 Task: Check the average views per listing of high ceilings in the last 3 years.
Action: Mouse moved to (928, 209)
Screenshot: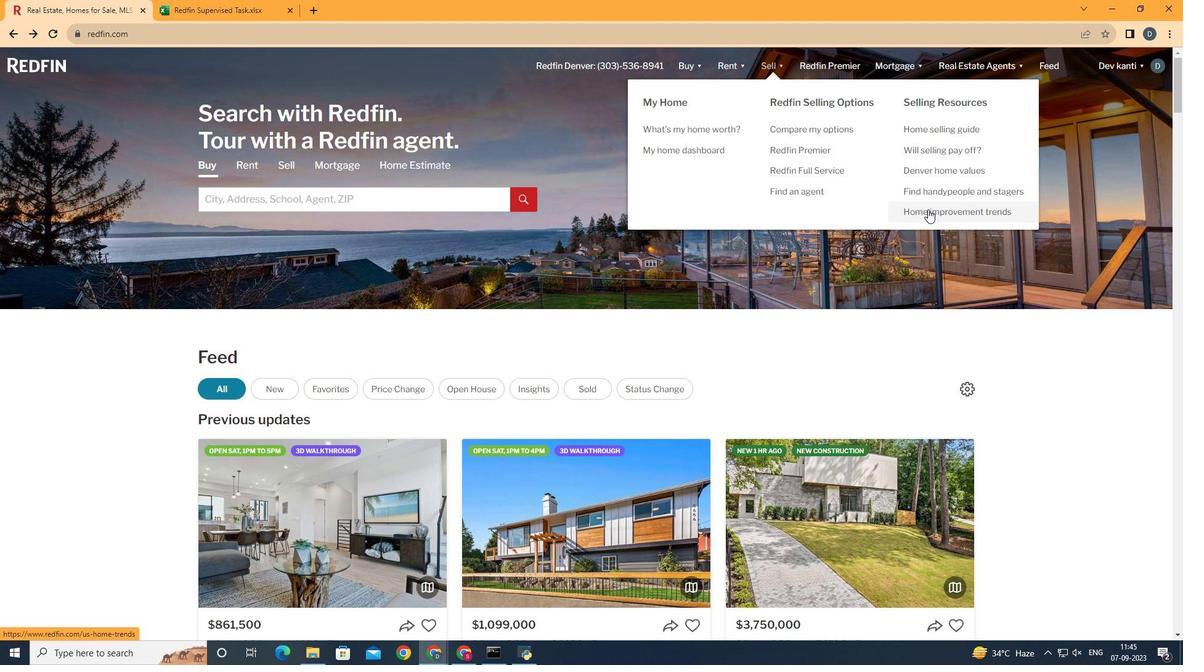
Action: Mouse pressed left at (928, 209)
Screenshot: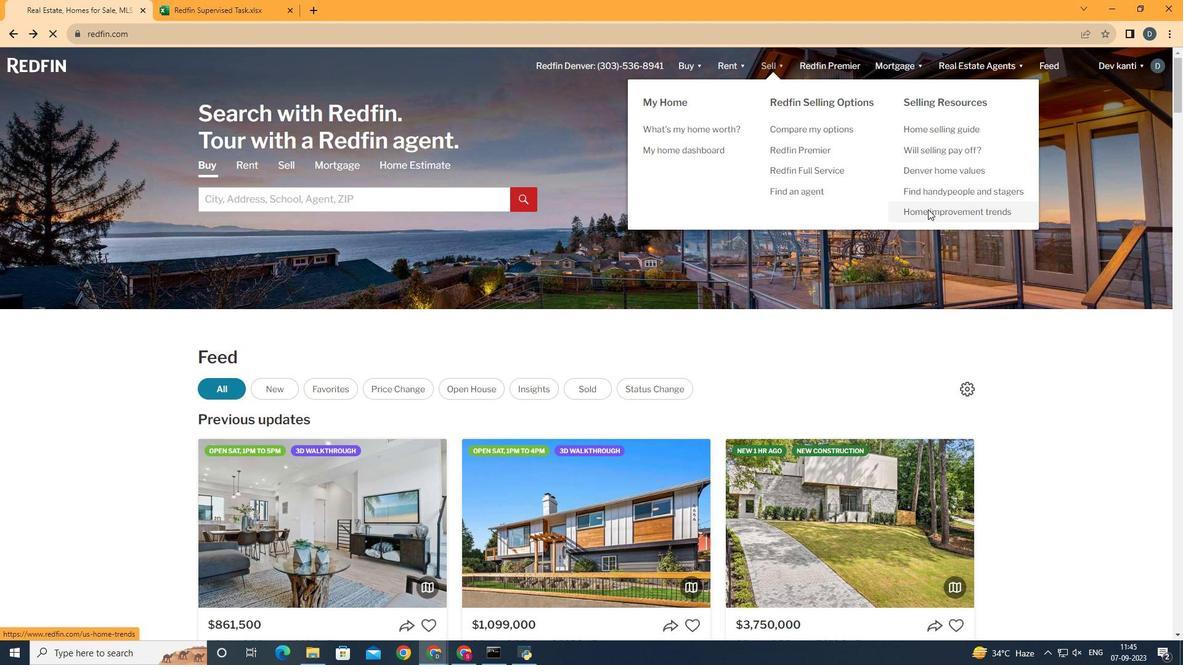 
Action: Mouse moved to (316, 236)
Screenshot: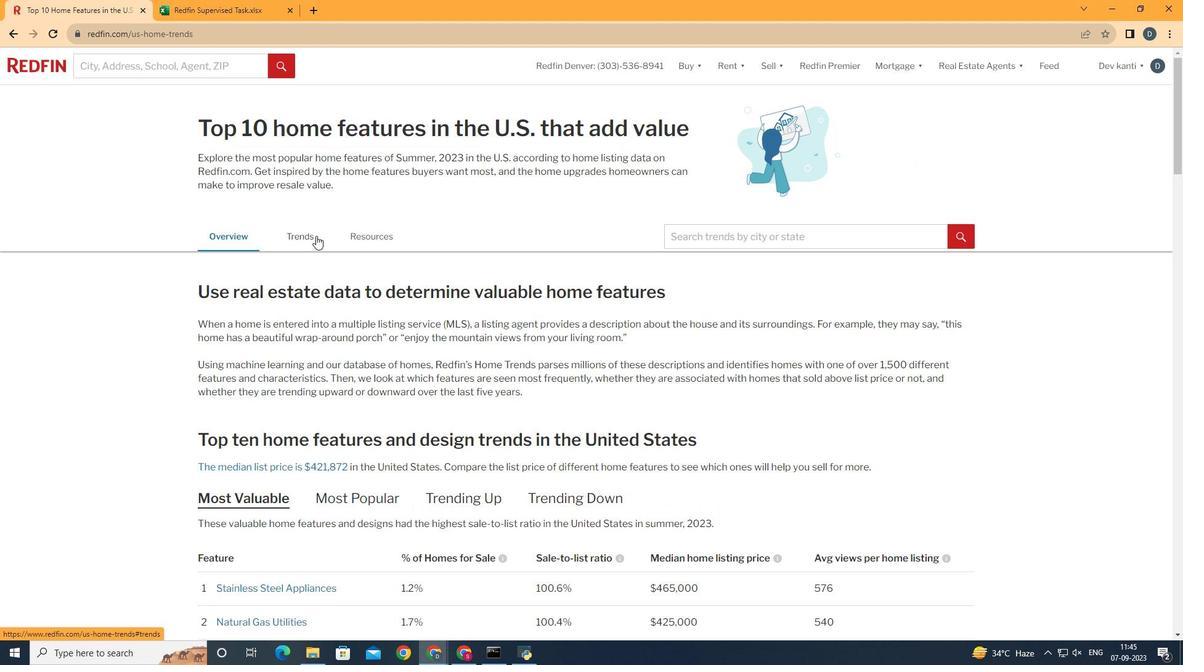 
Action: Mouse pressed left at (316, 236)
Screenshot: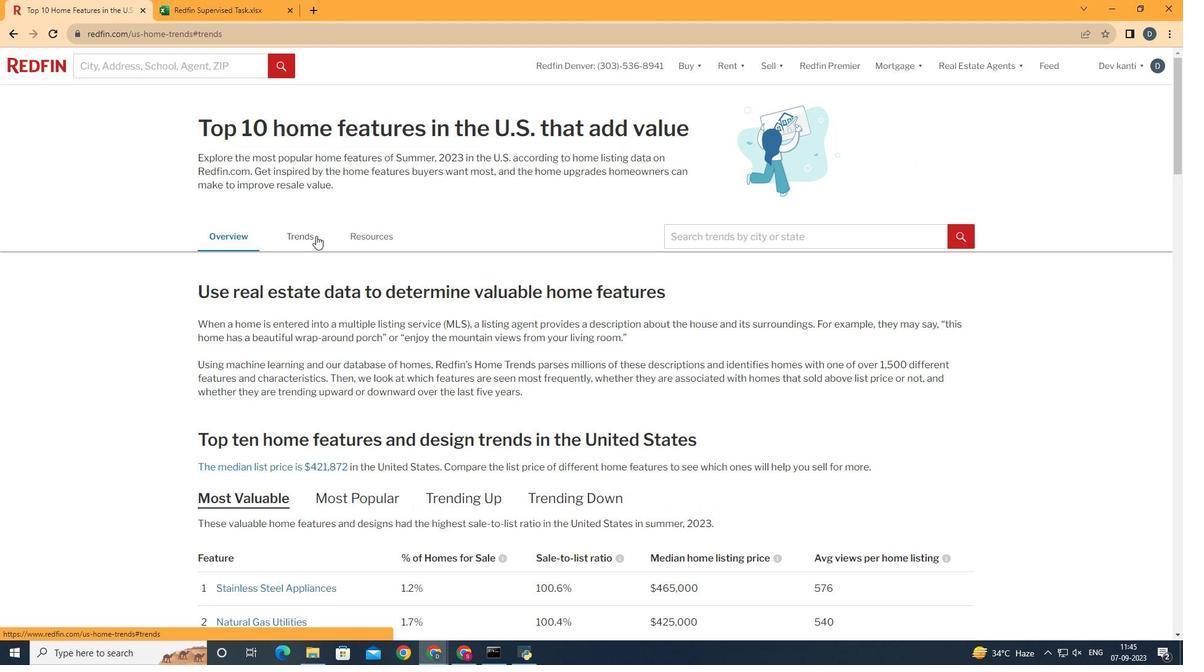 
Action: Mouse moved to (543, 285)
Screenshot: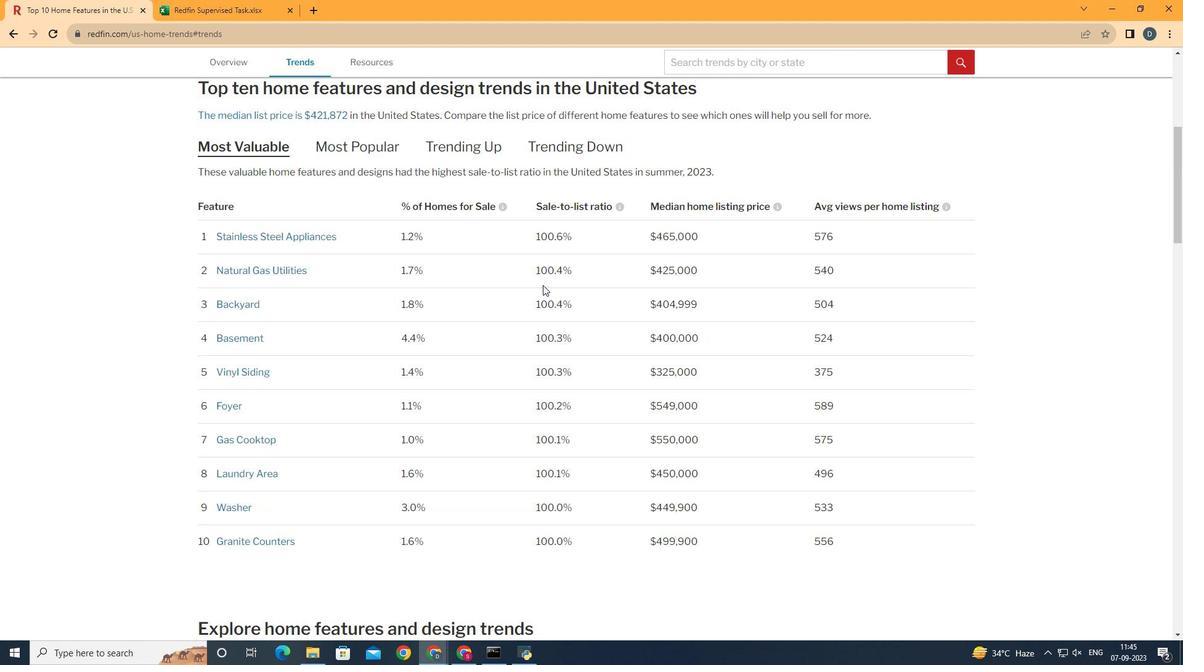 
Action: Mouse scrolled (543, 284) with delta (0, 0)
Screenshot: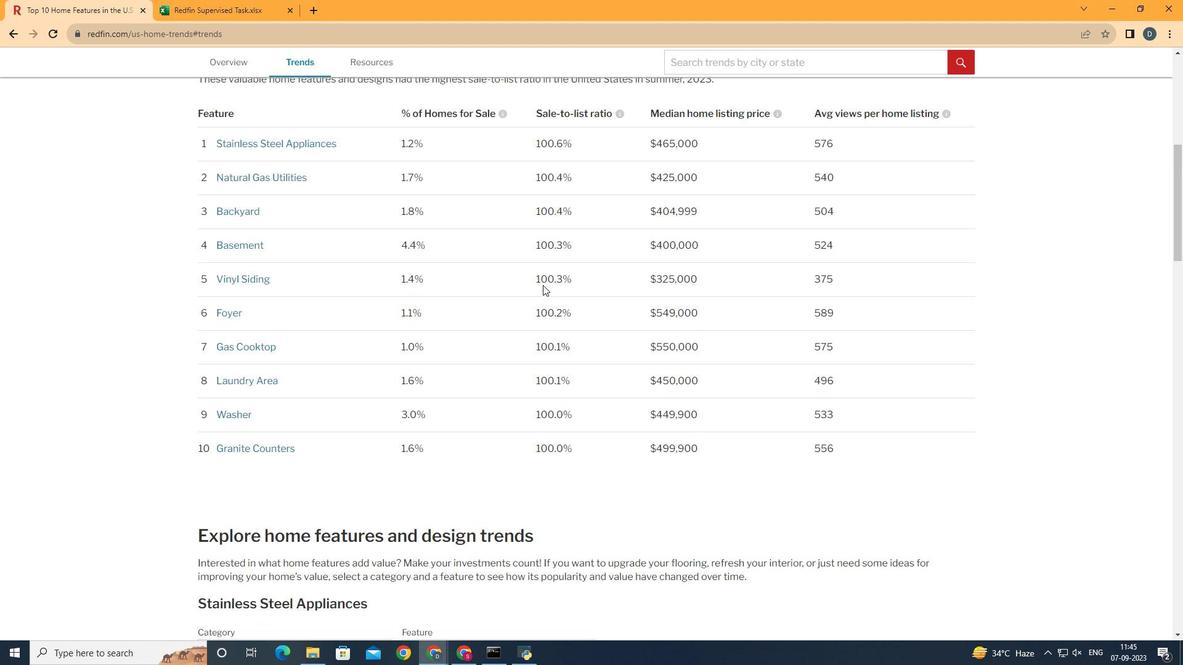 
Action: Mouse scrolled (543, 284) with delta (0, 0)
Screenshot: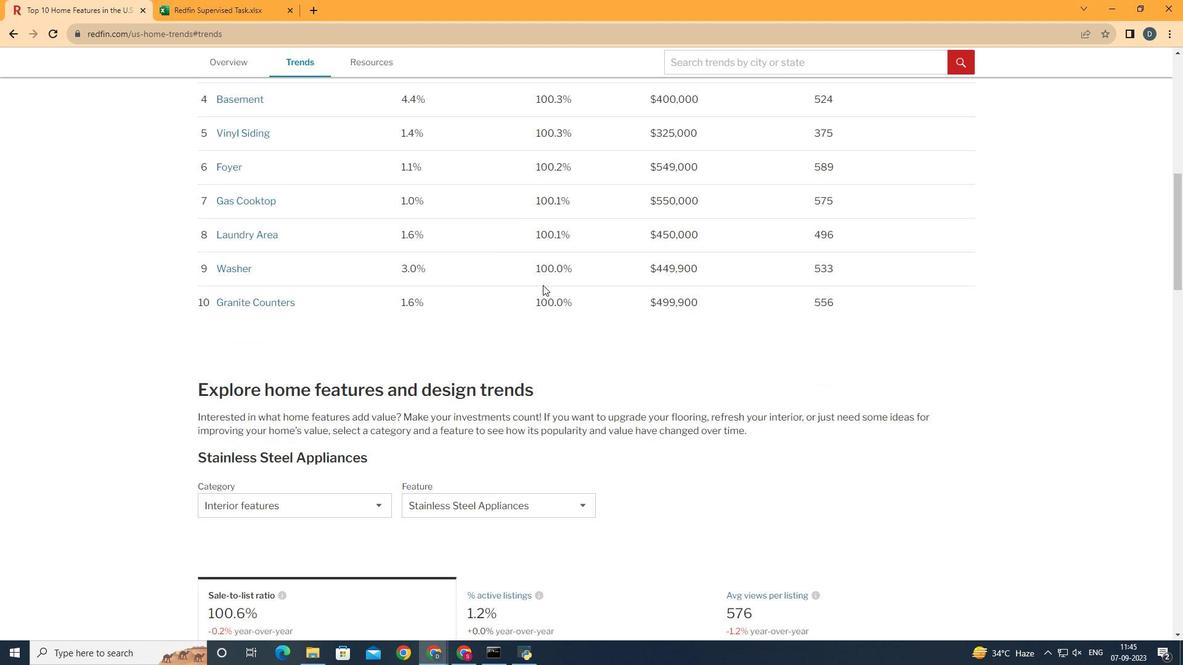 
Action: Mouse scrolled (543, 284) with delta (0, 0)
Screenshot: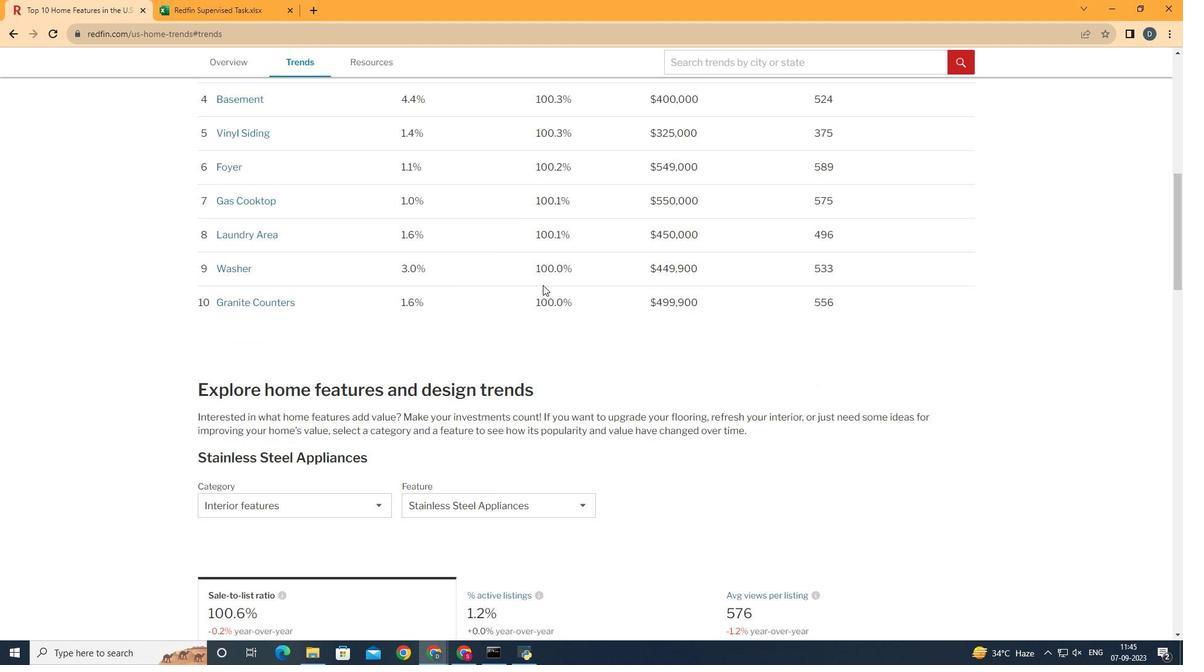 
Action: Mouse scrolled (543, 284) with delta (0, 0)
Screenshot: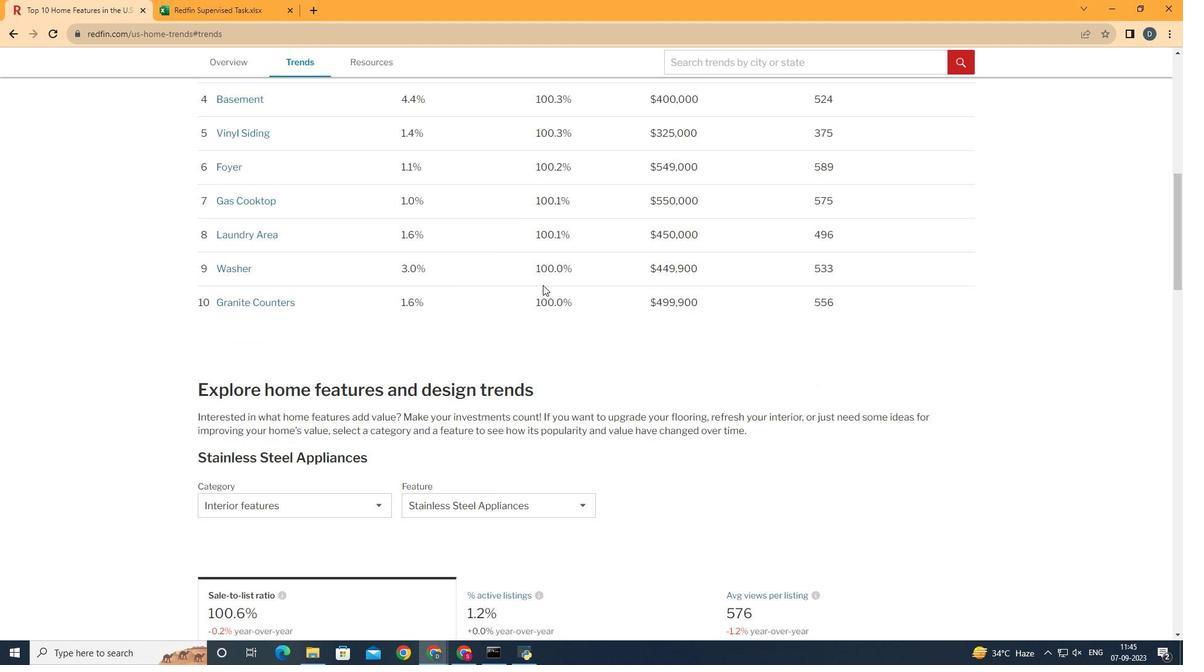 
Action: Mouse scrolled (543, 284) with delta (0, 0)
Screenshot: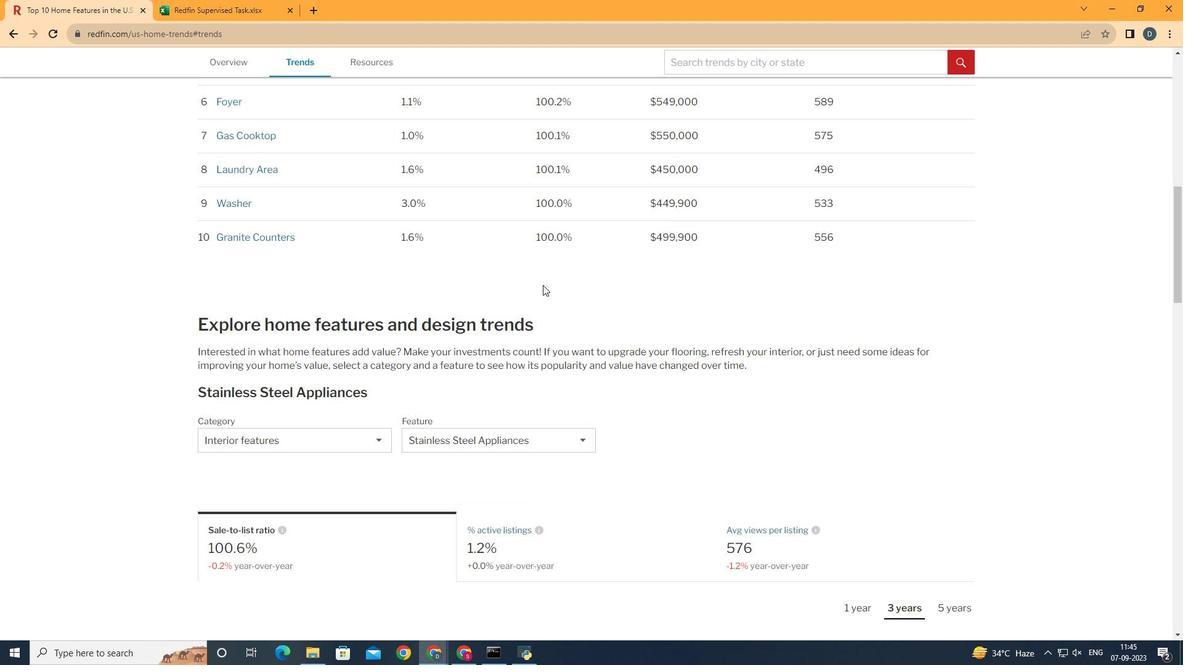 
Action: Mouse moved to (543, 285)
Screenshot: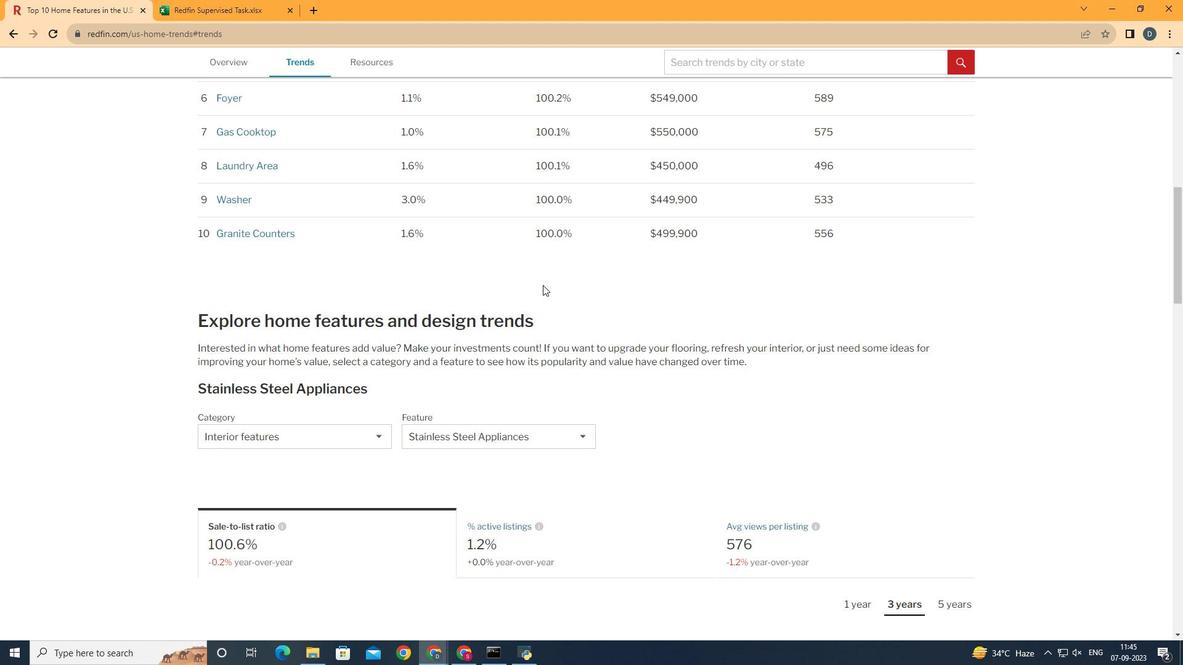 
Action: Mouse scrolled (543, 284) with delta (0, 0)
Screenshot: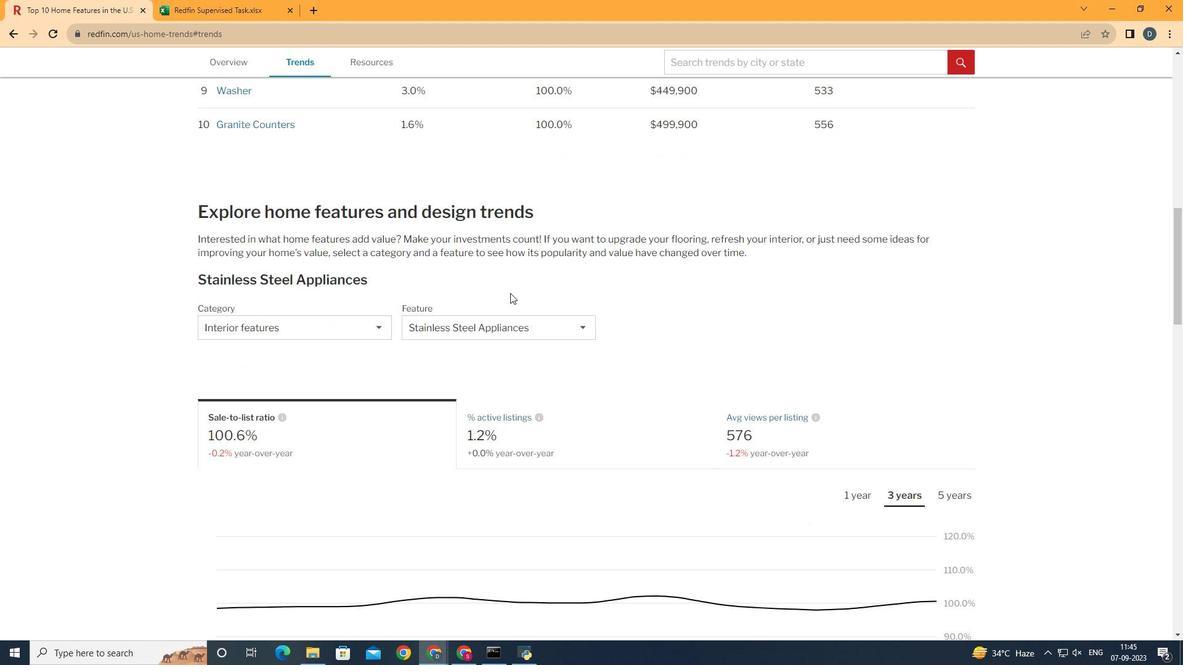 
Action: Mouse scrolled (543, 284) with delta (0, 0)
Screenshot: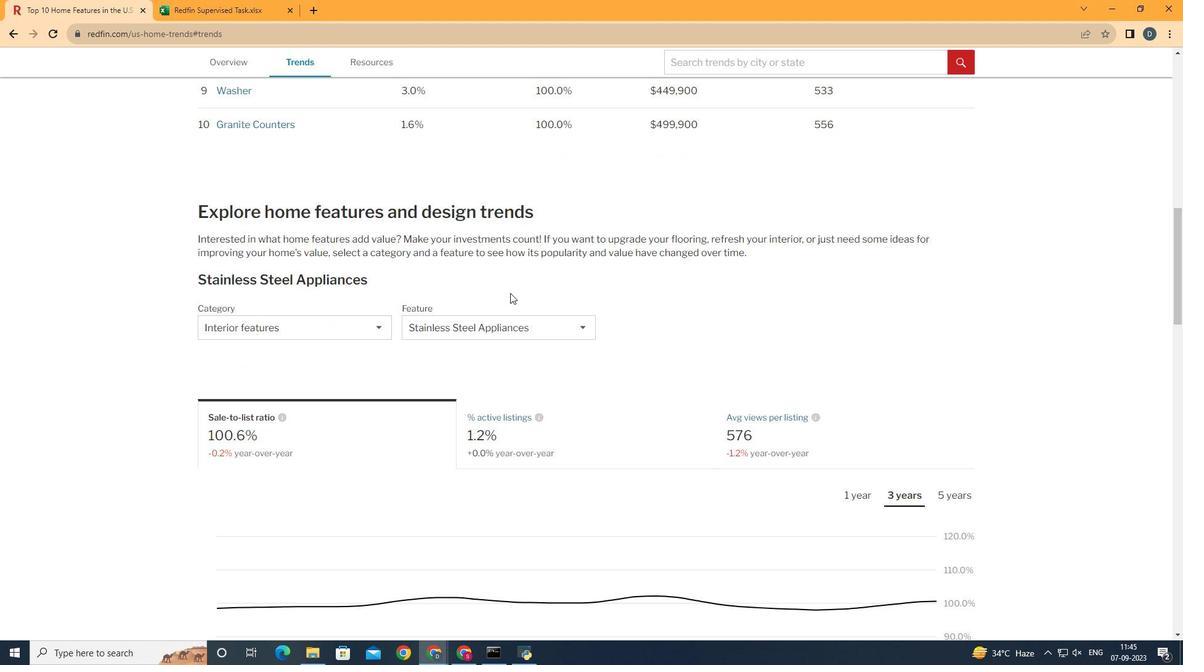 
Action: Mouse scrolled (543, 284) with delta (0, 0)
Screenshot: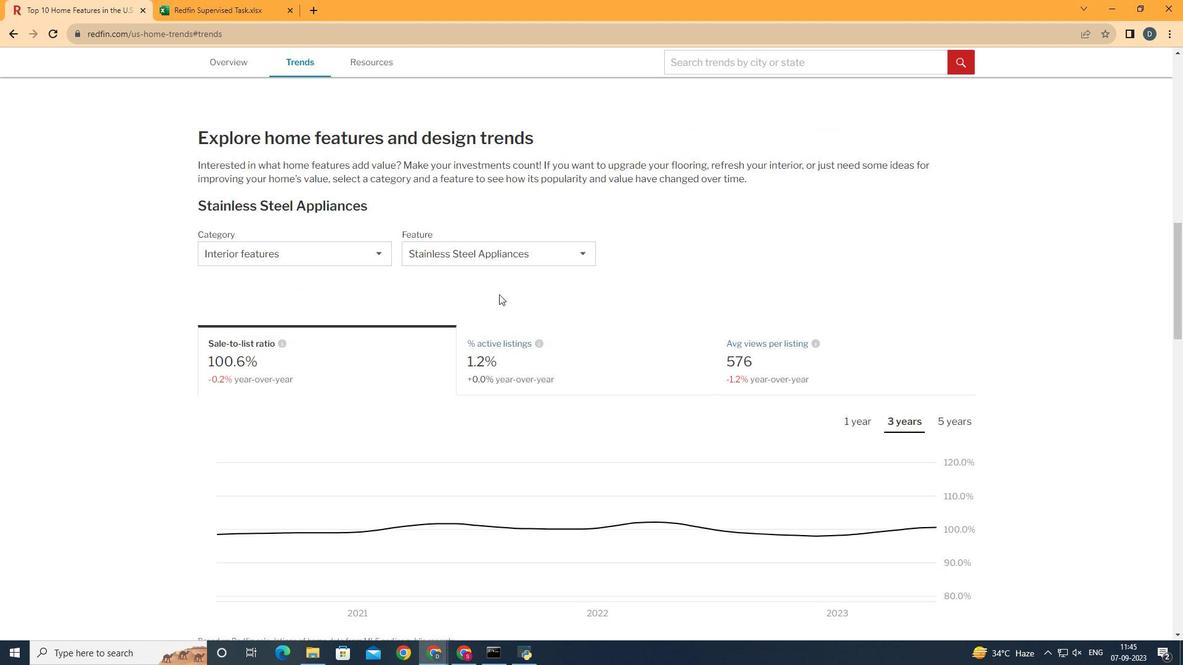 
Action: Mouse moved to (343, 253)
Screenshot: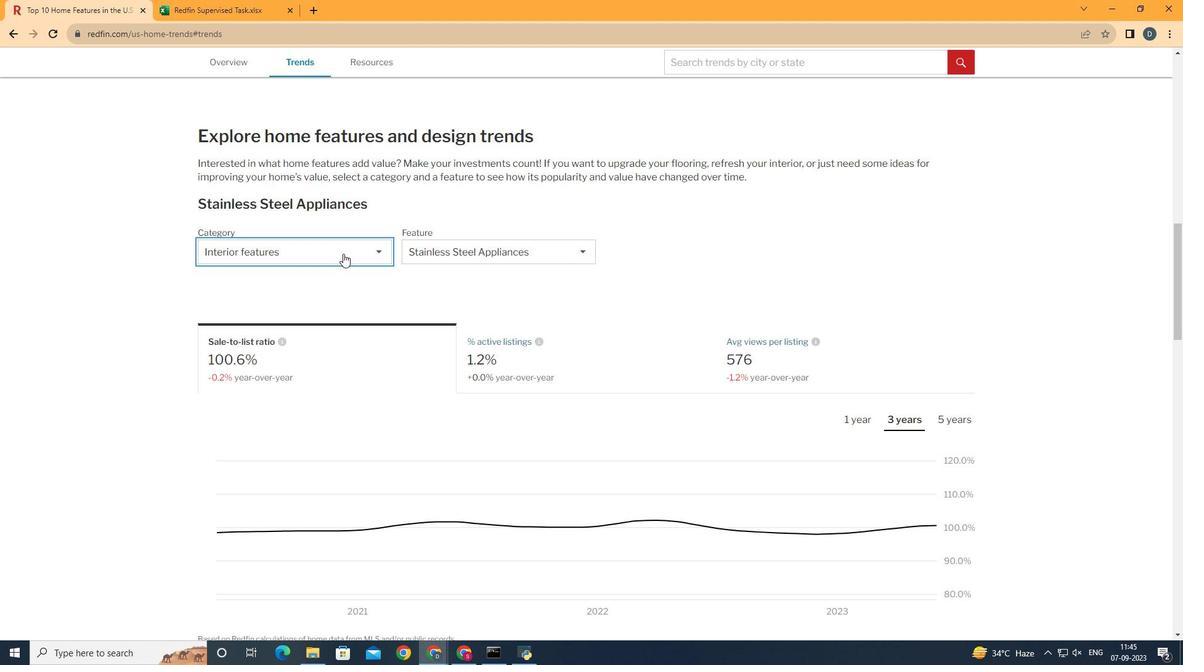
Action: Mouse pressed left at (343, 253)
Screenshot: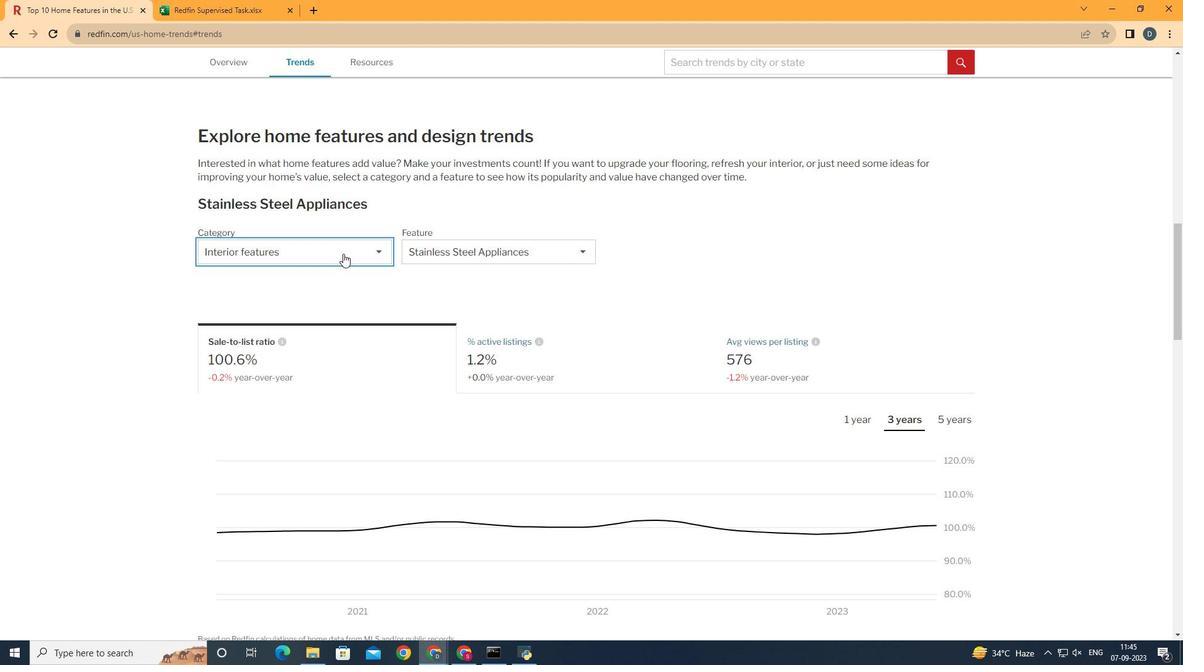 
Action: Mouse moved to (354, 273)
Screenshot: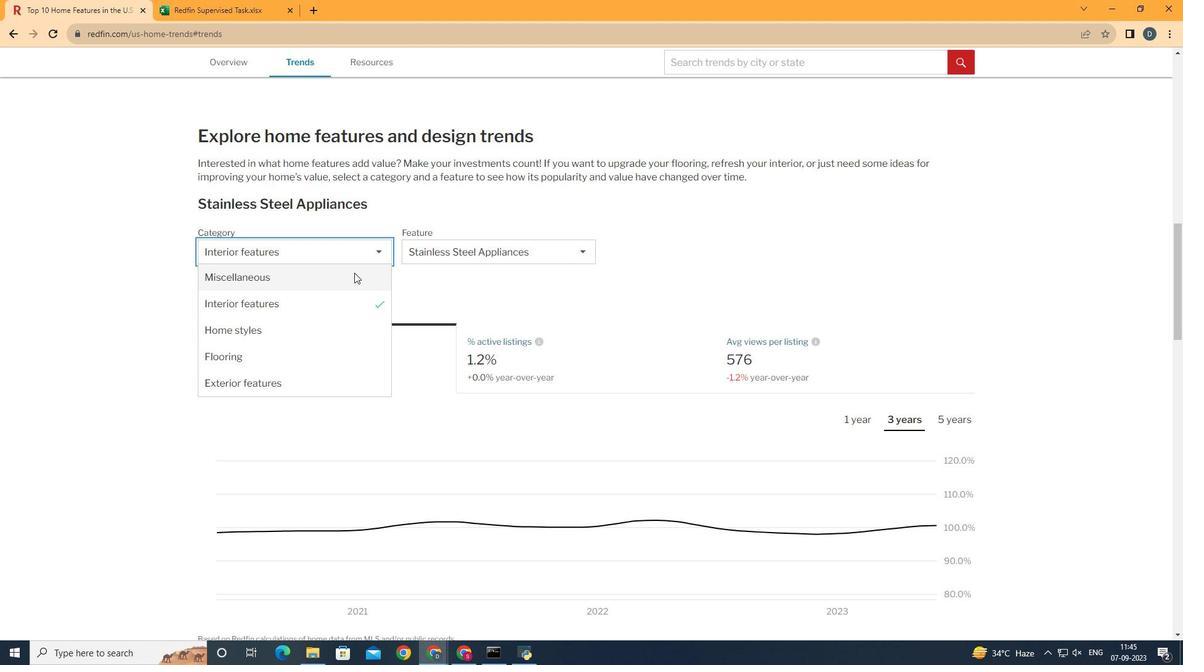 
Action: Mouse pressed left at (354, 273)
Screenshot: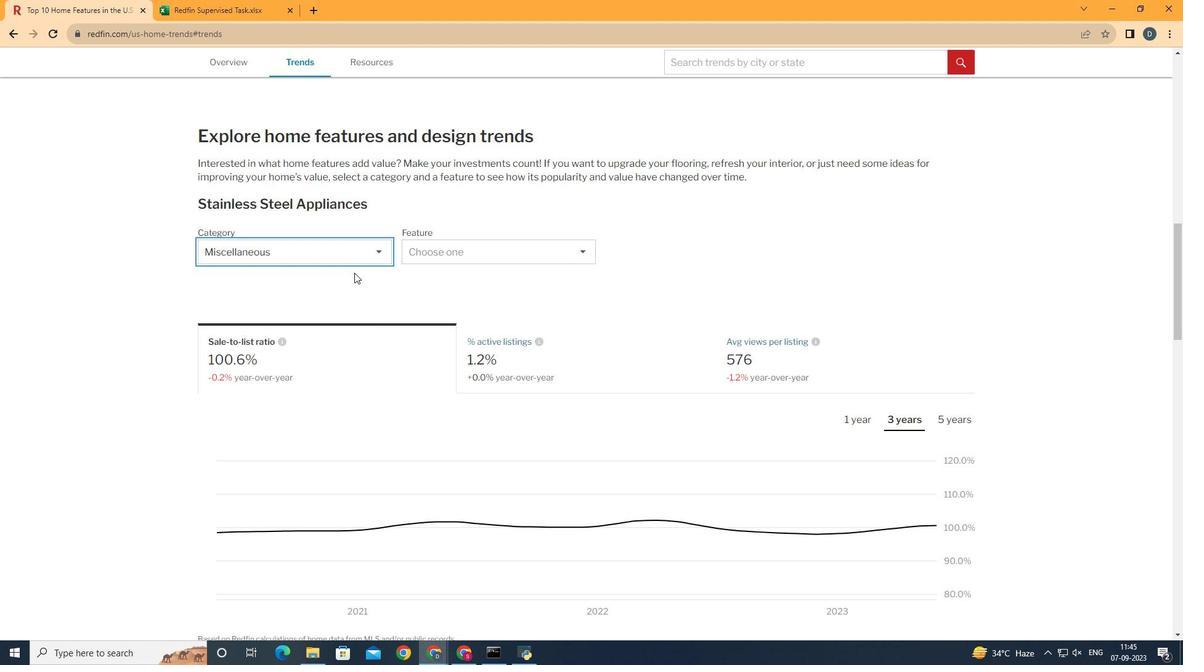 
Action: Mouse moved to (478, 261)
Screenshot: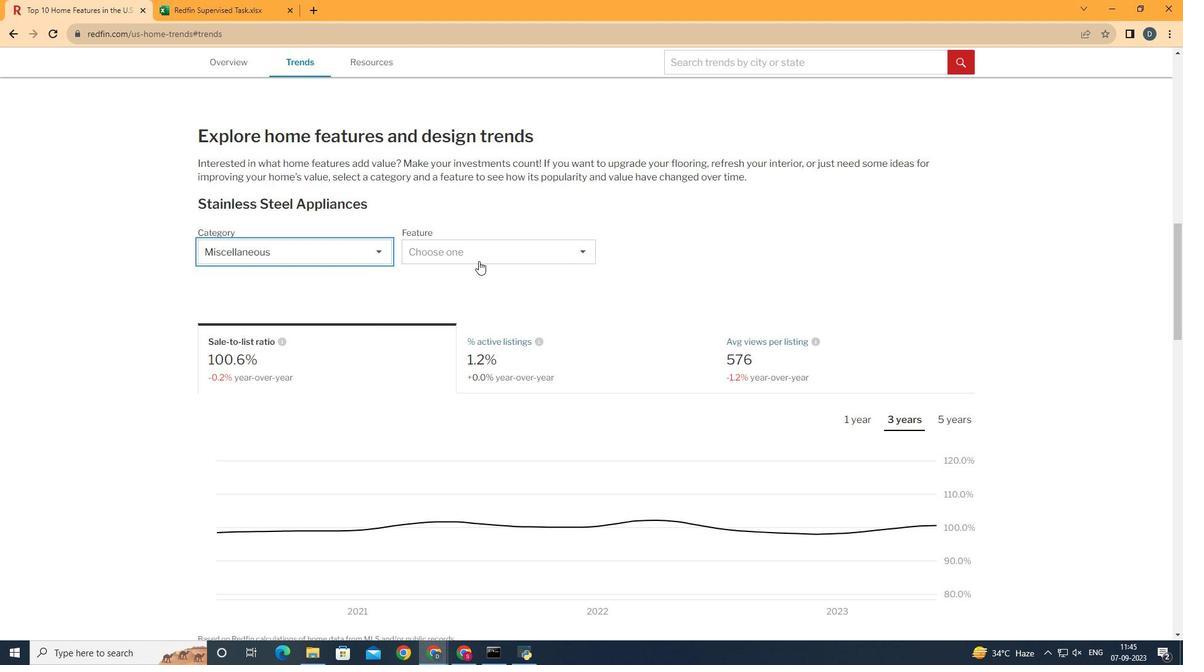 
Action: Mouse pressed left at (478, 261)
Screenshot: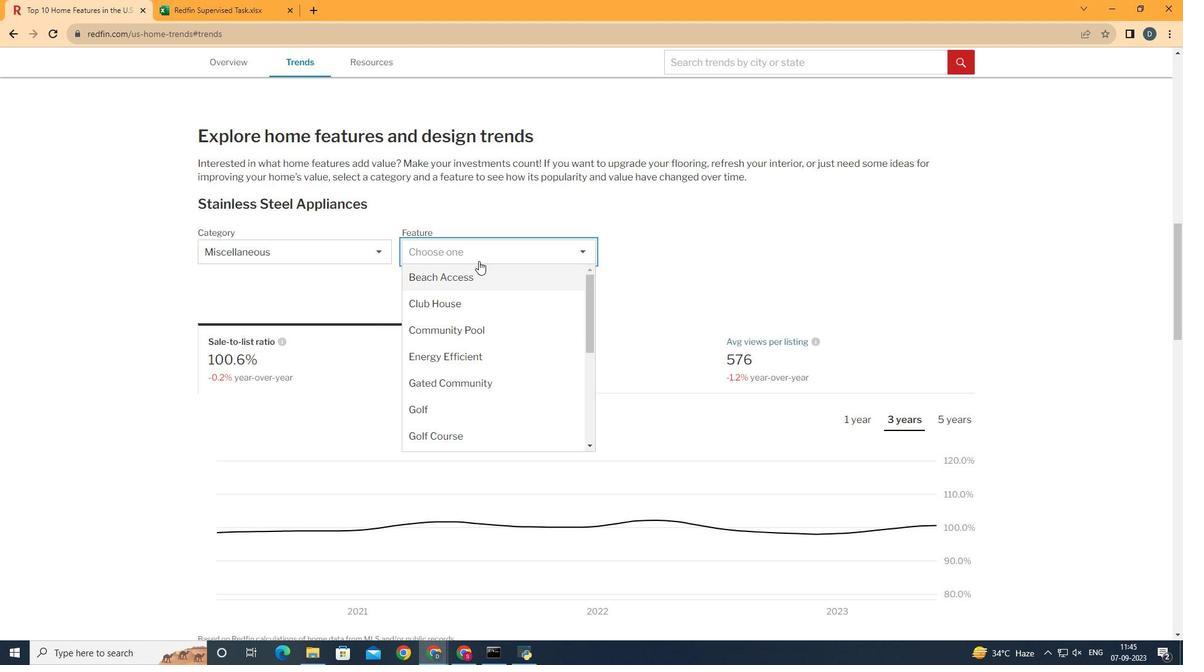 
Action: Mouse moved to (480, 260)
Screenshot: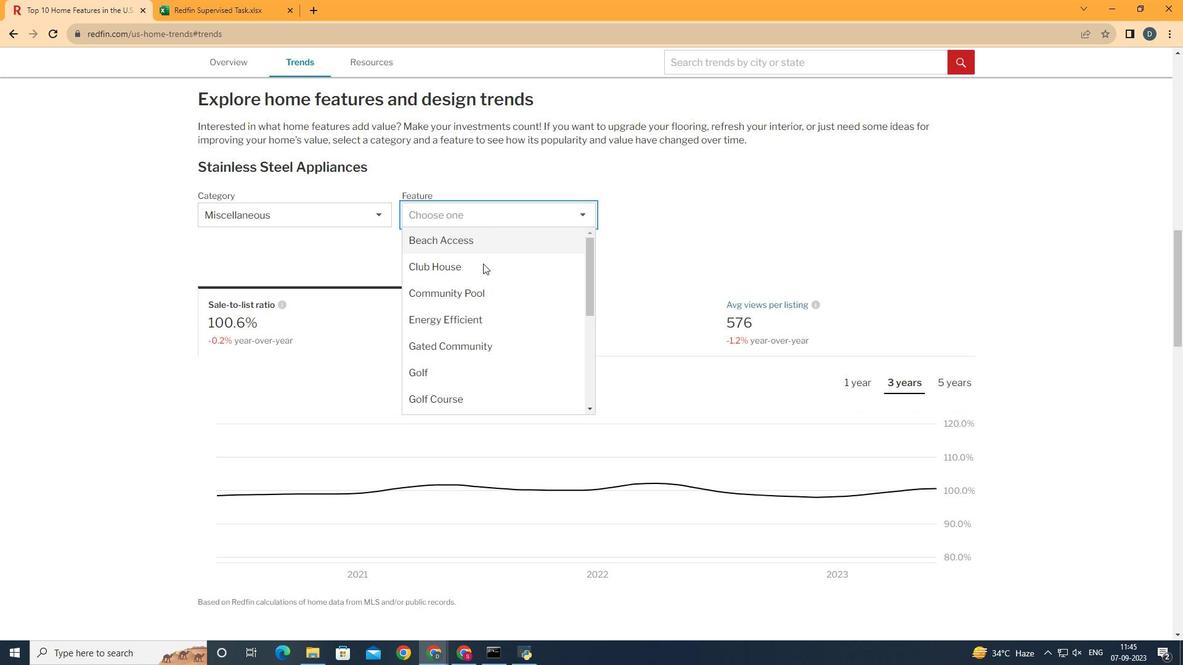 
Action: Mouse scrolled (480, 259) with delta (0, 0)
Screenshot: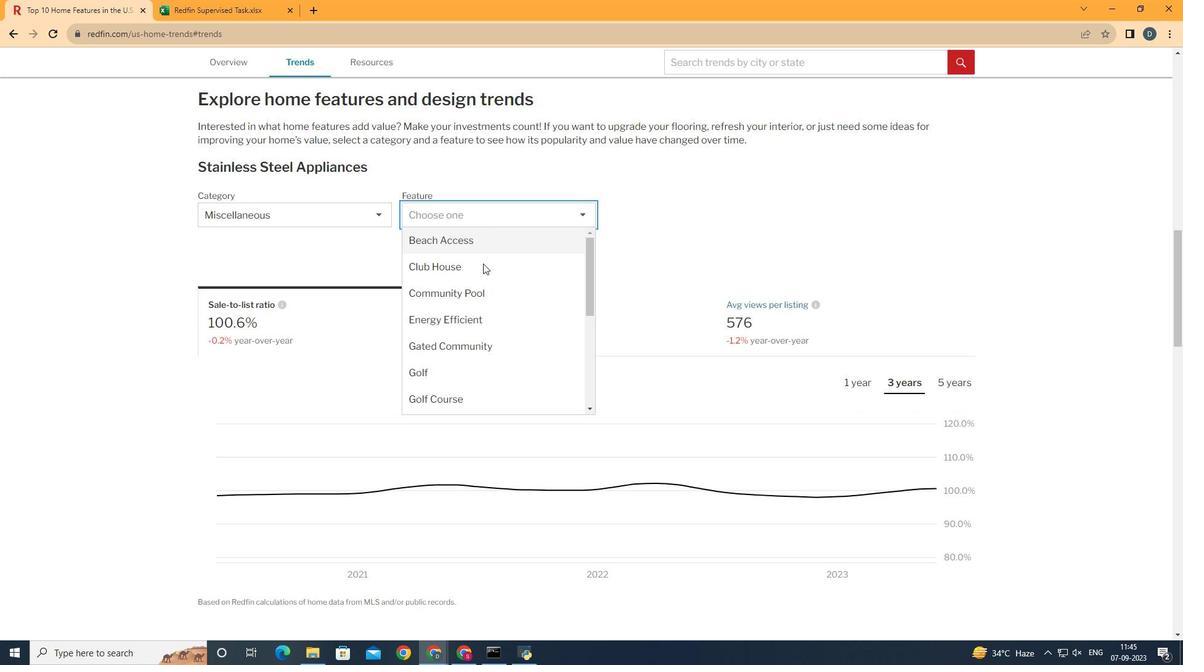
Action: Mouse moved to (480, 260)
Screenshot: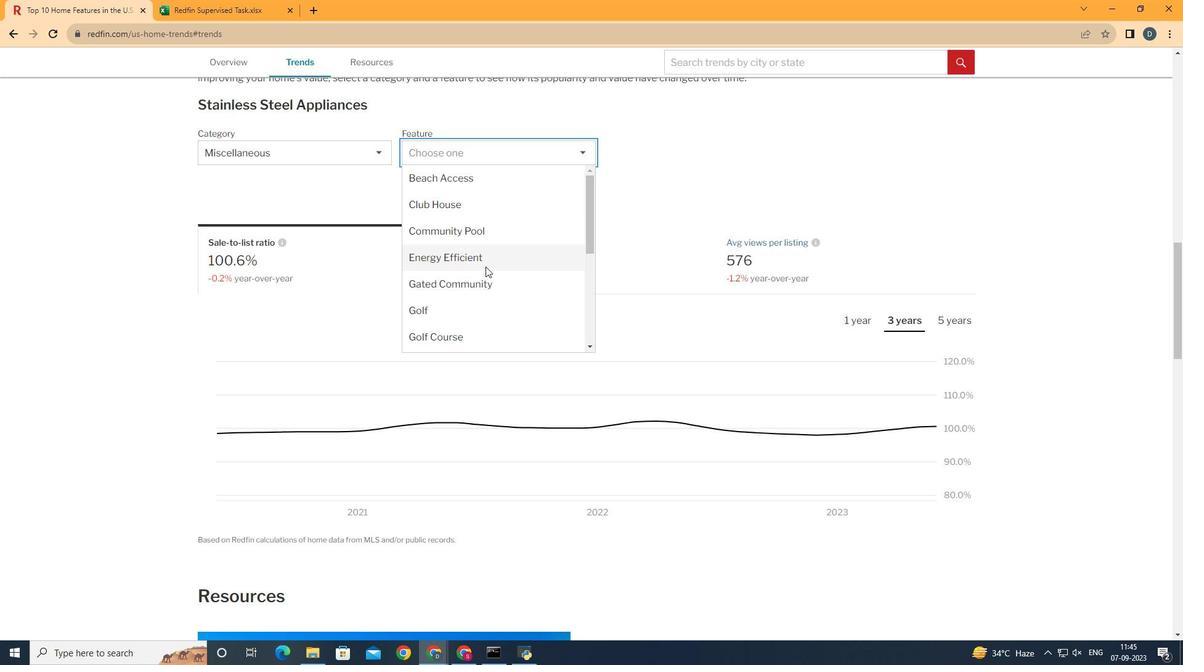 
Action: Mouse scrolled (480, 259) with delta (0, 0)
Screenshot: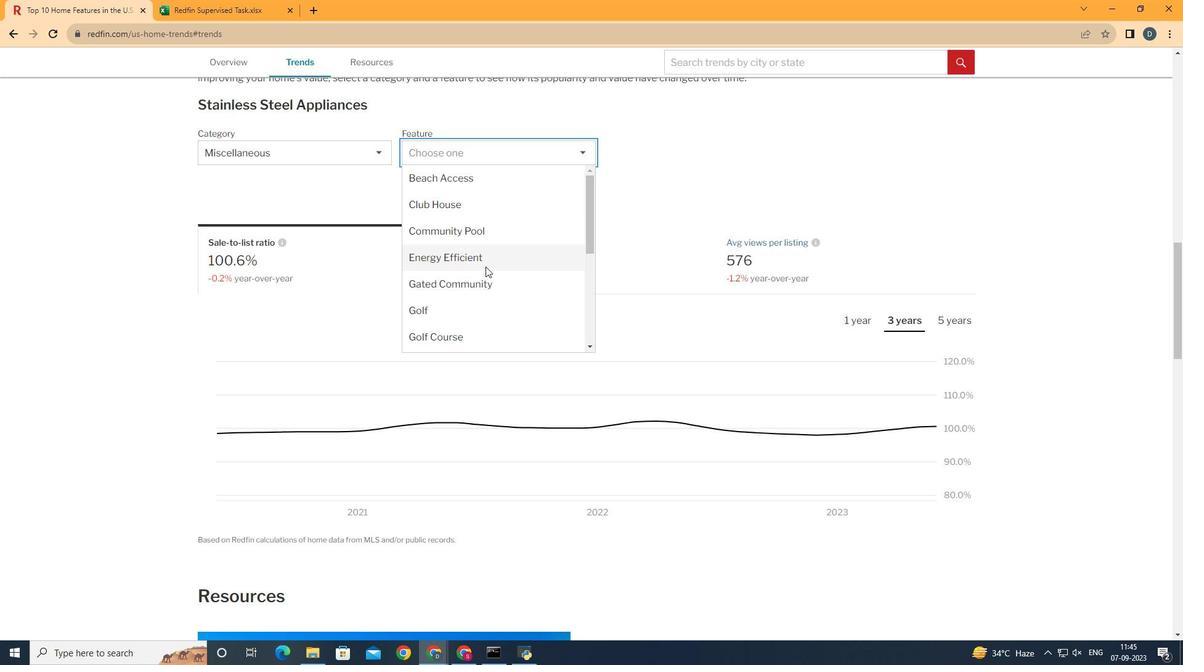
Action: Mouse moved to (484, 266)
Screenshot: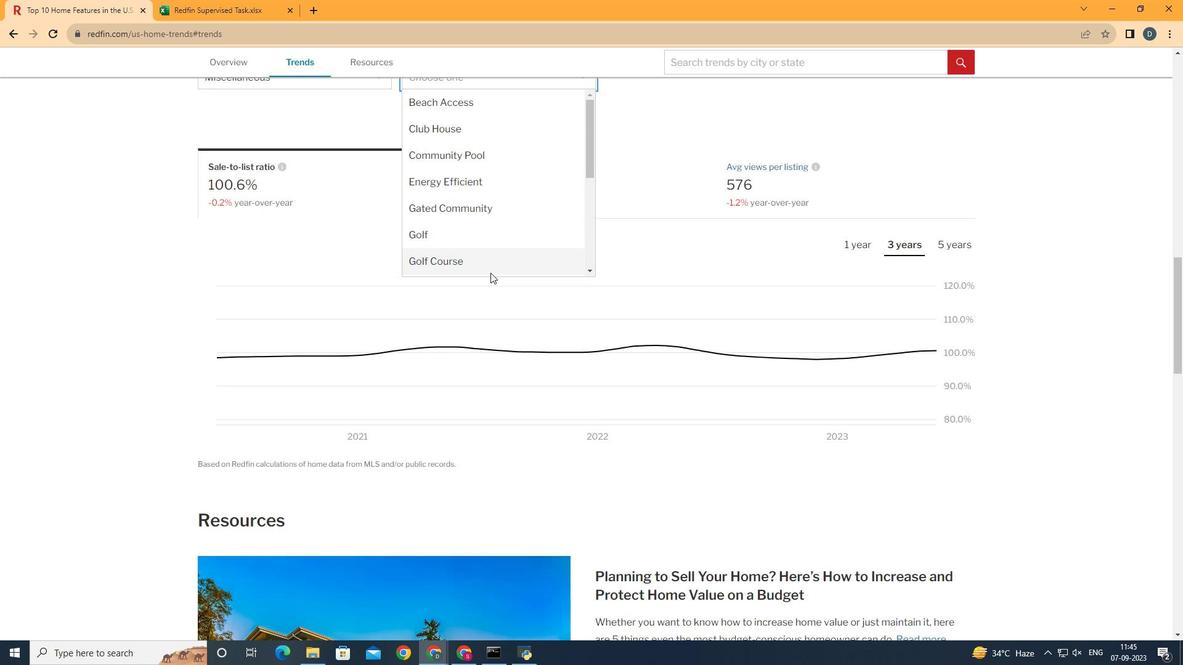 
Action: Mouse scrolled (484, 265) with delta (0, 0)
Screenshot: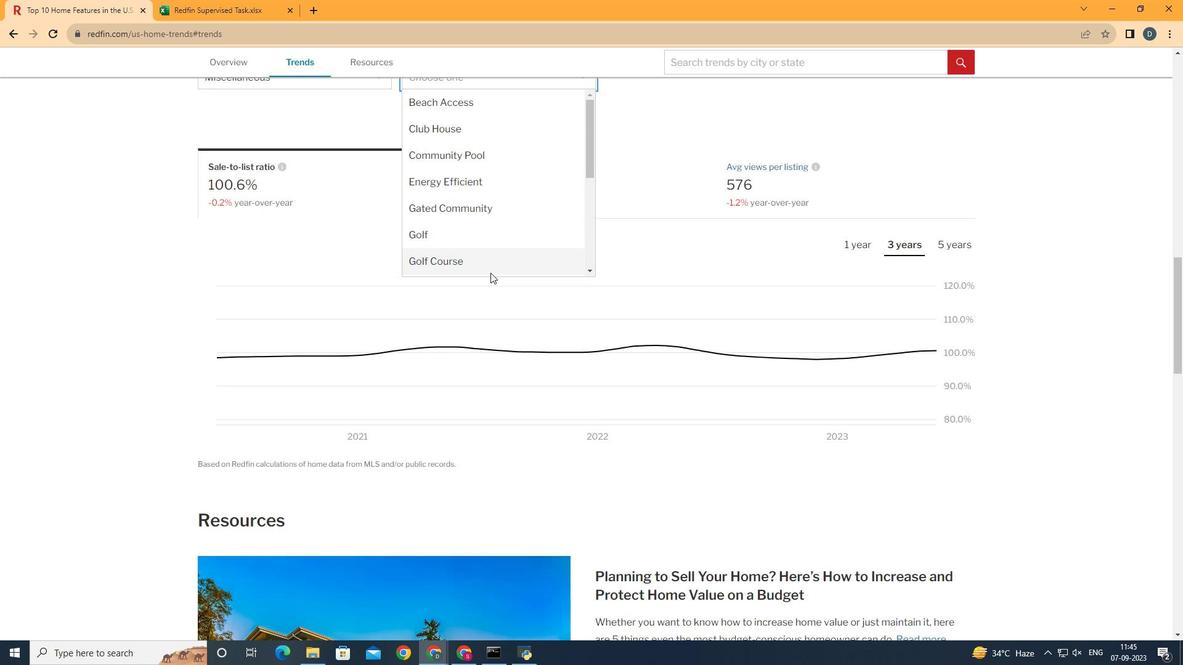 
Action: Mouse moved to (823, 202)
Screenshot: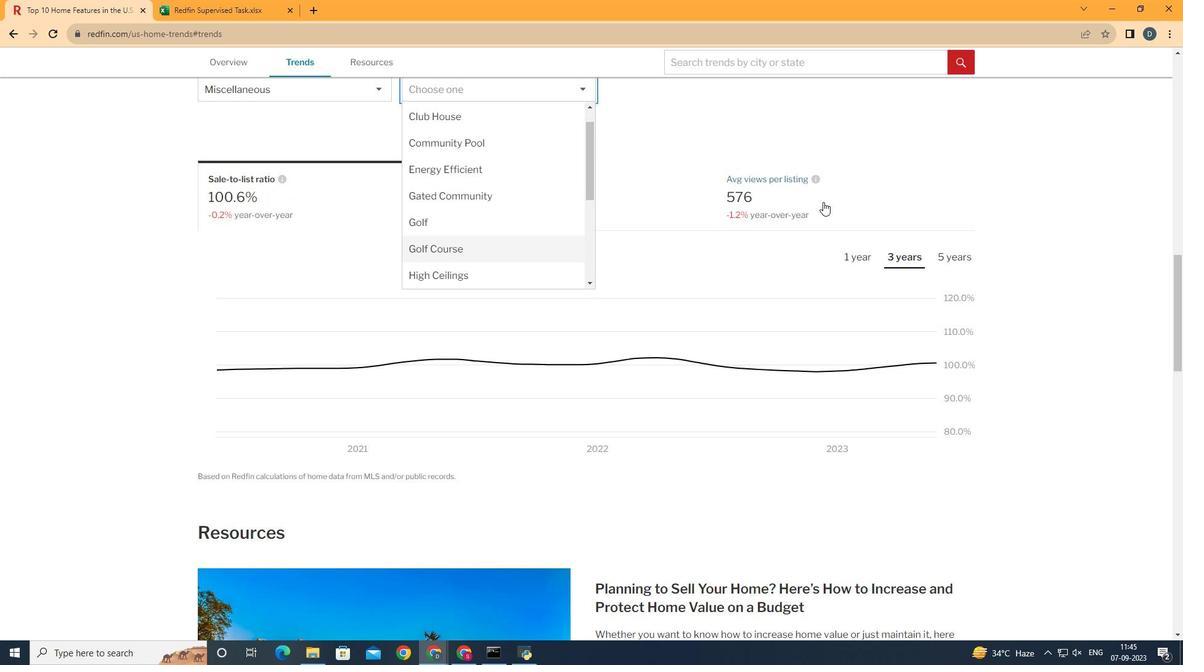 
Action: Mouse scrolled (823, 202) with delta (0, 0)
Screenshot: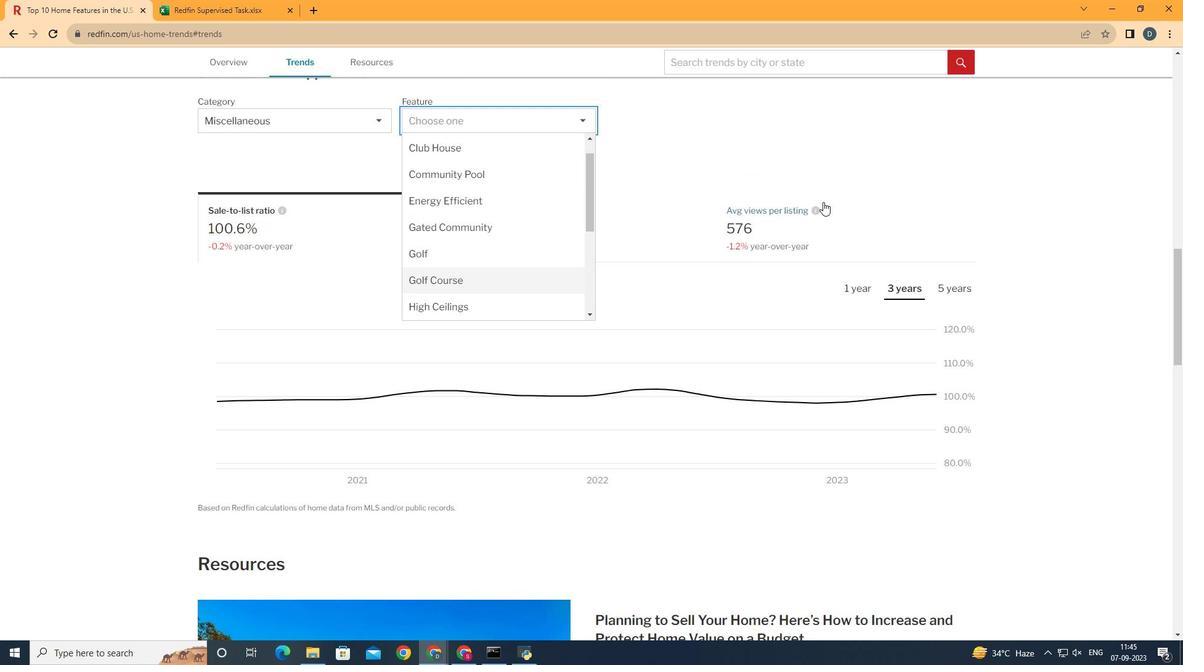 
Action: Mouse moved to (634, 297)
Screenshot: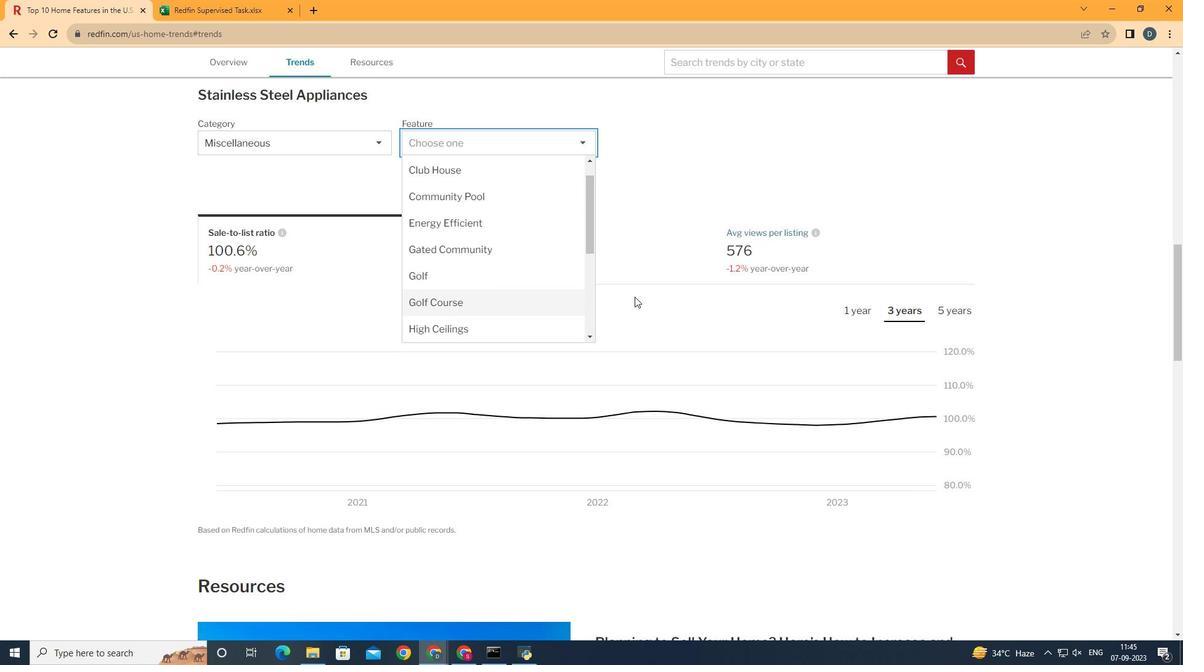 
Action: Mouse scrolled (634, 297) with delta (0, 0)
Screenshot: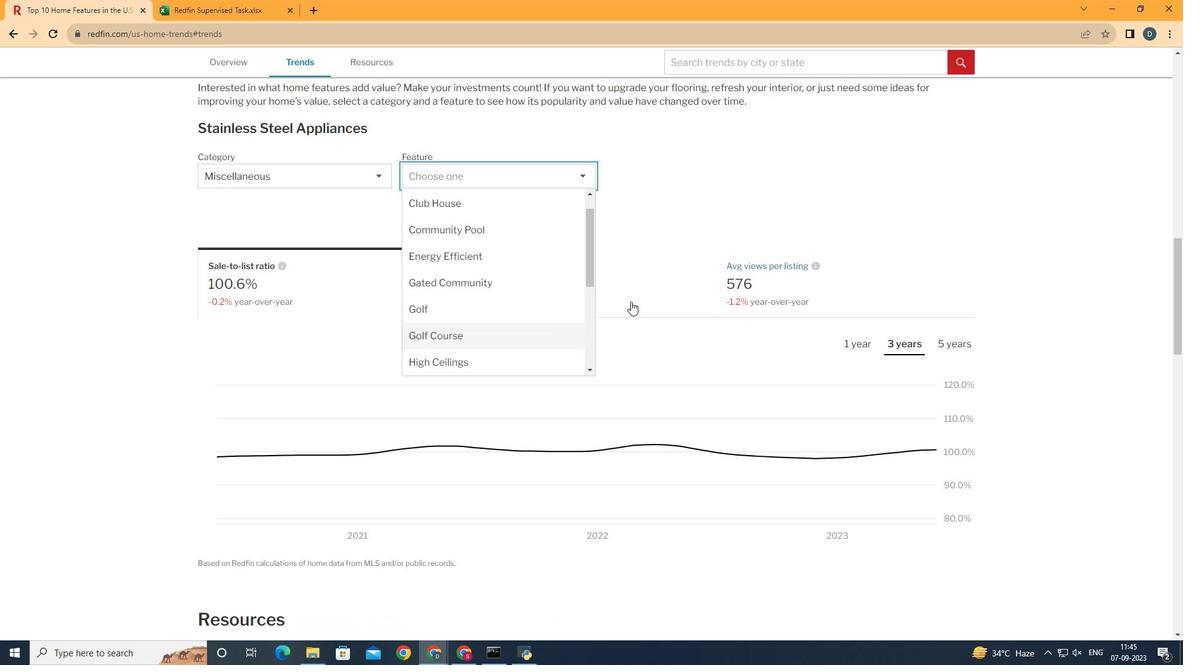 
Action: Mouse moved to (529, 377)
Screenshot: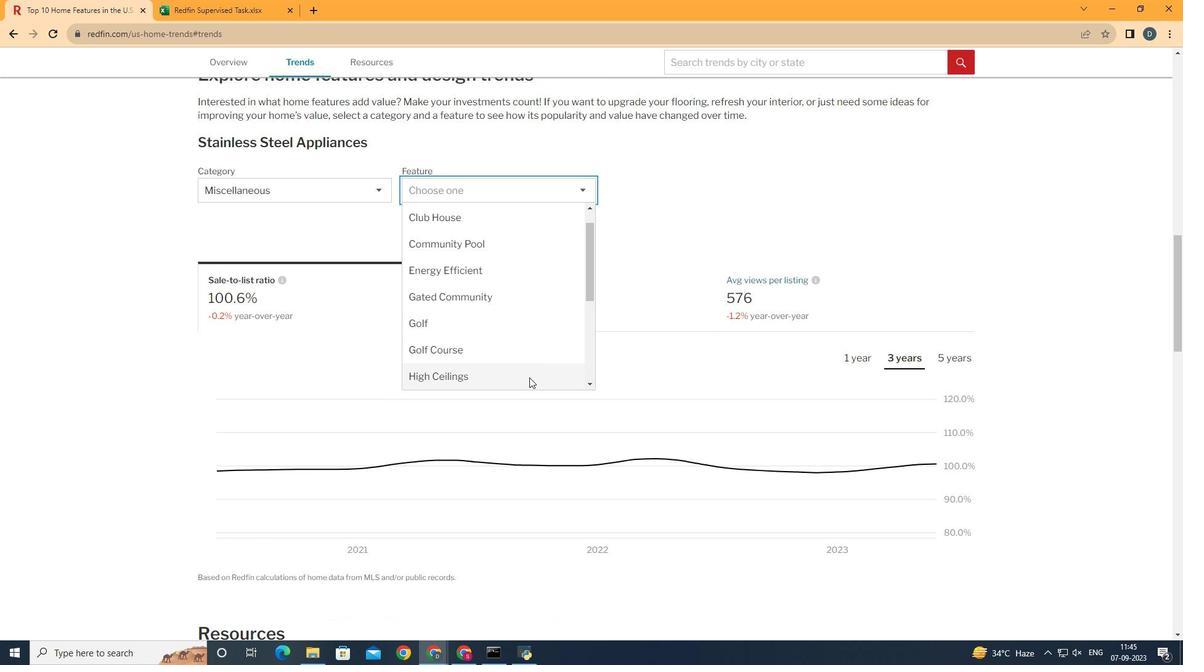 
Action: Mouse pressed left at (529, 377)
Screenshot: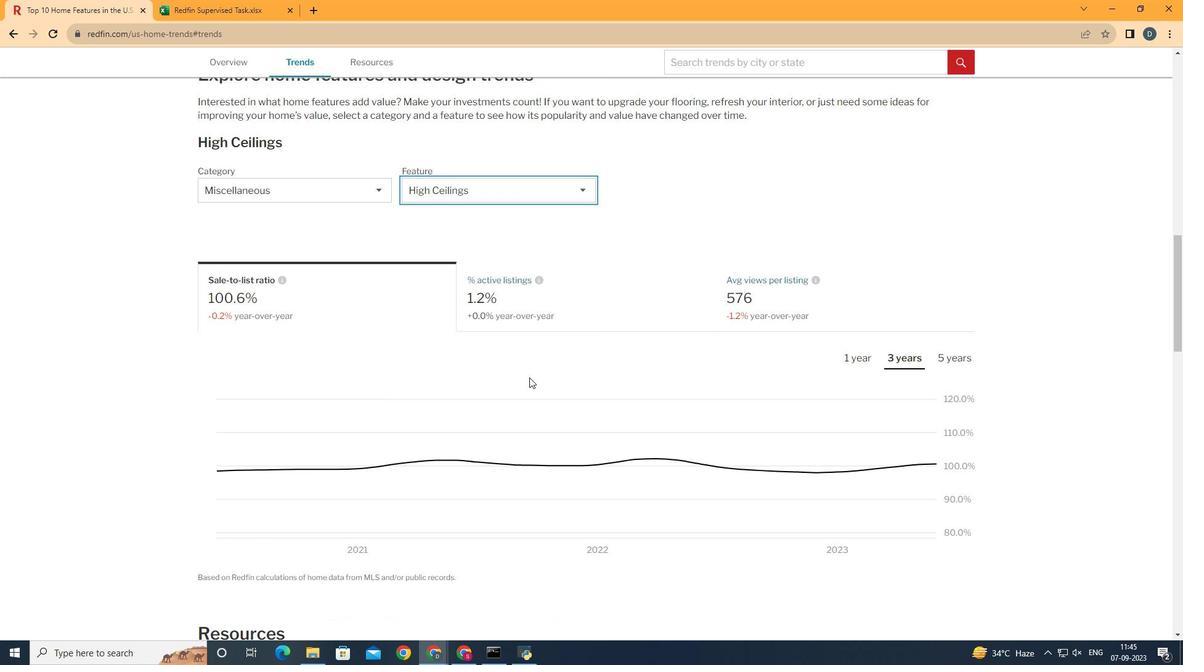 
Action: Mouse moved to (875, 309)
Screenshot: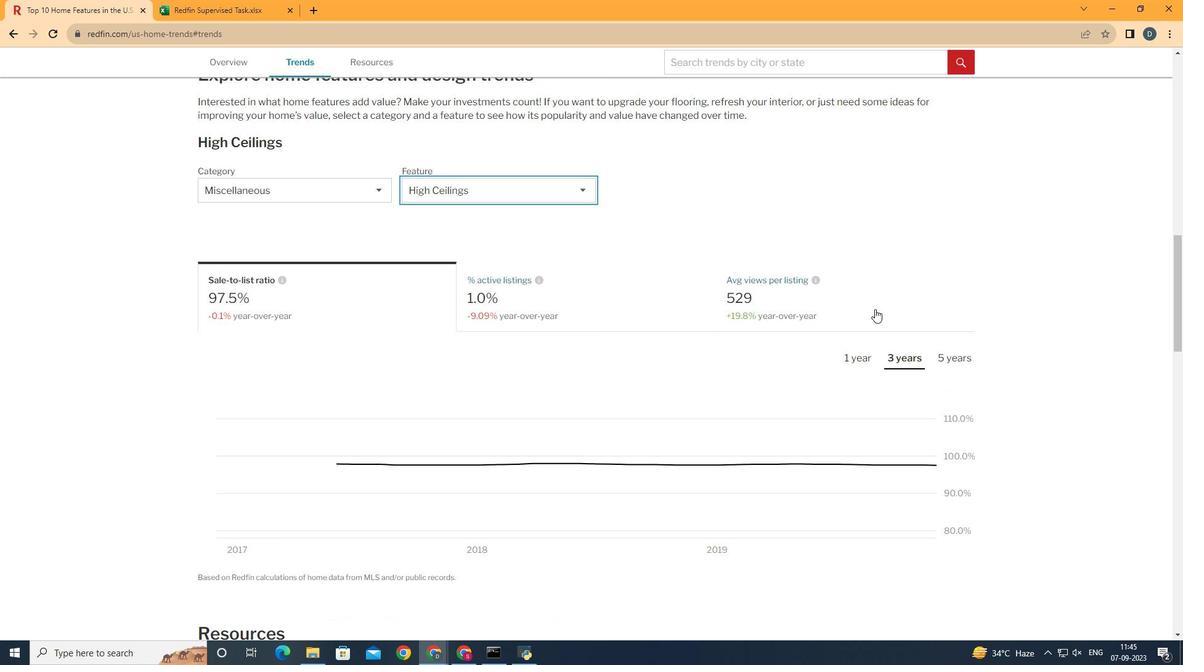 
Action: Mouse pressed left at (875, 309)
Screenshot: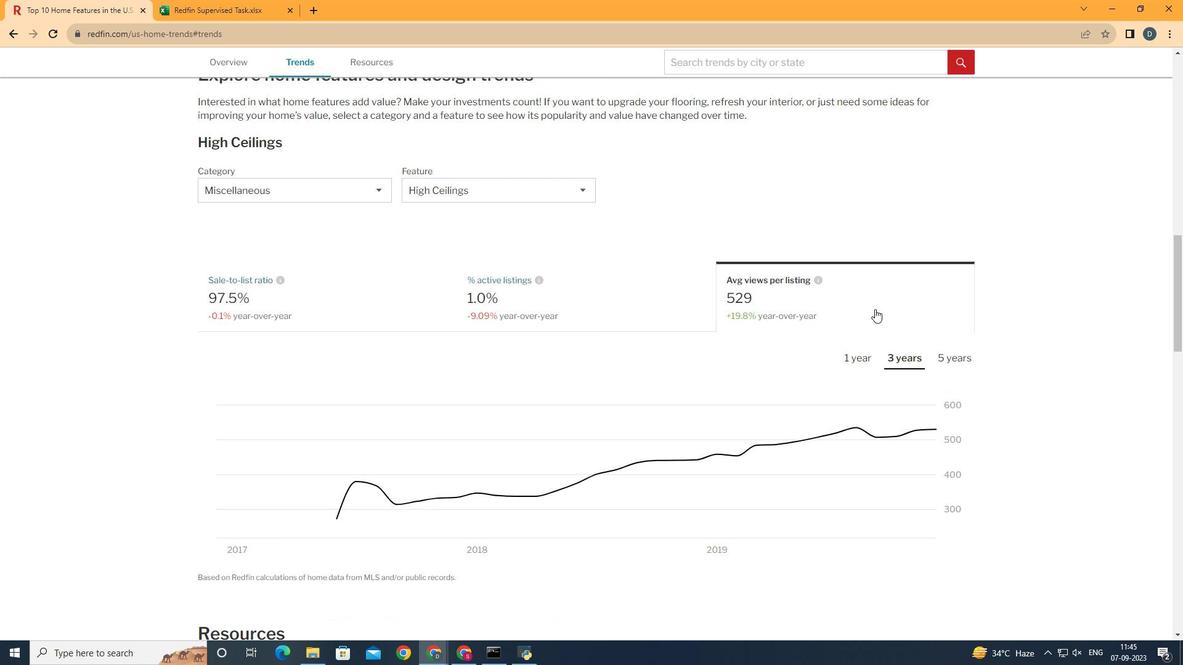 
Action: Mouse moved to (912, 357)
Screenshot: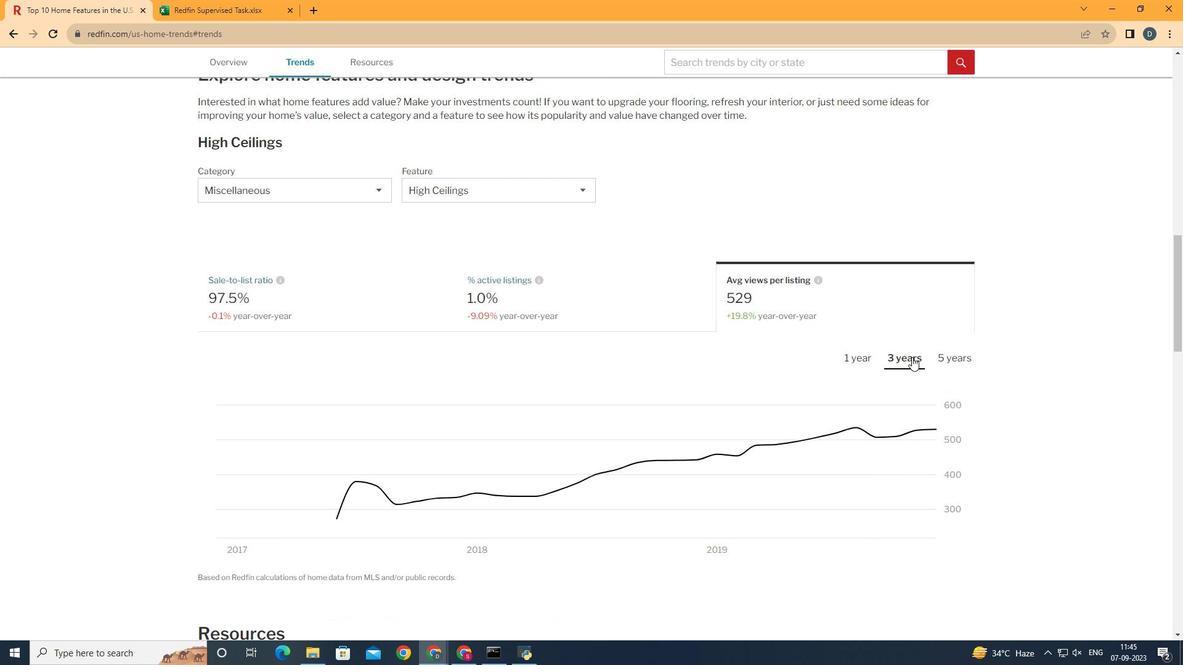 
Action: Mouse pressed left at (912, 357)
Screenshot: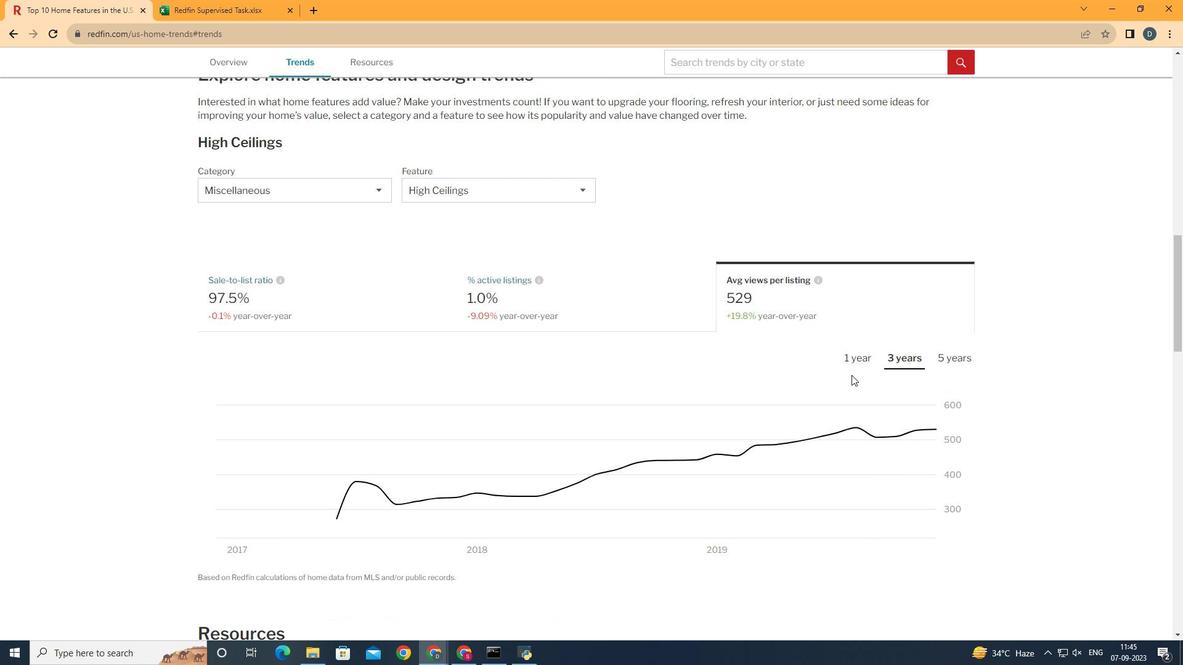 
Action: Mouse moved to (921, 425)
Screenshot: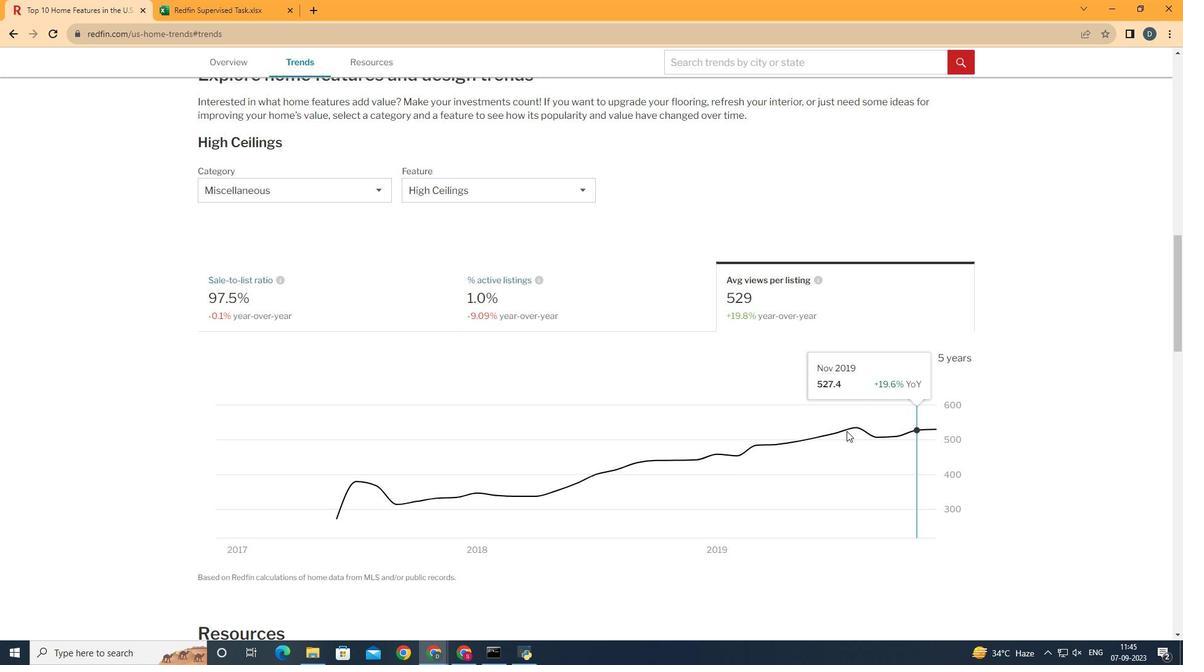 
